 Task: Toggle the experimental feature "Use scope information from source maps".
Action: Mouse moved to (965, 27)
Screenshot: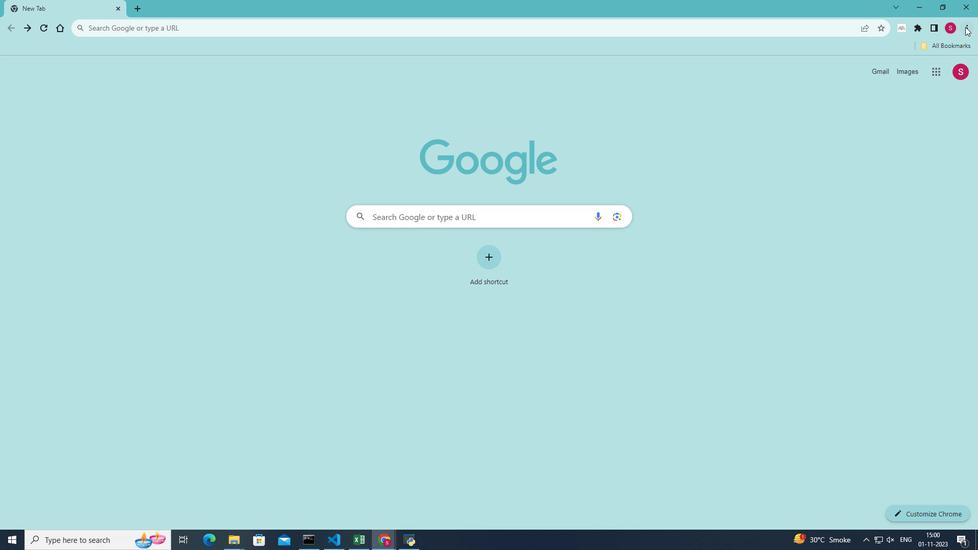 
Action: Mouse pressed left at (965, 27)
Screenshot: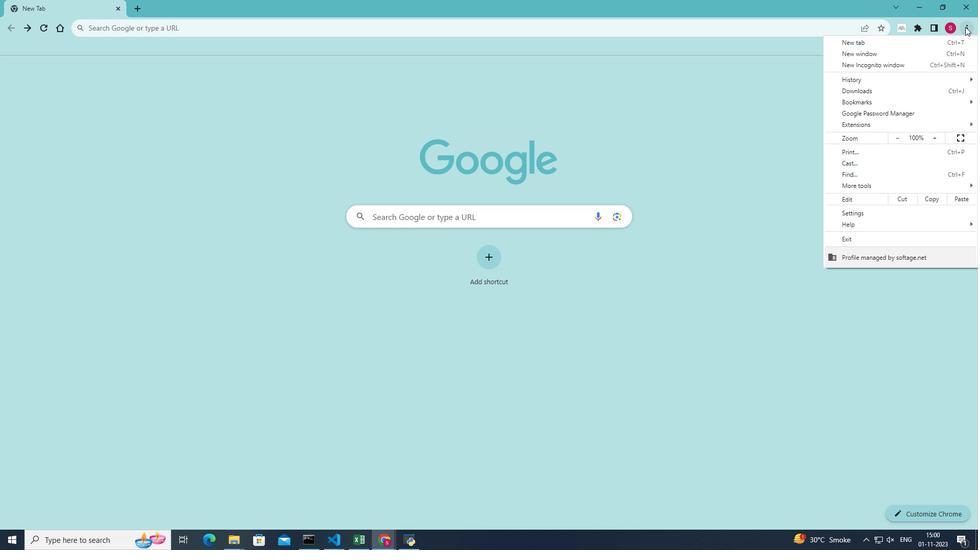 
Action: Mouse moved to (866, 186)
Screenshot: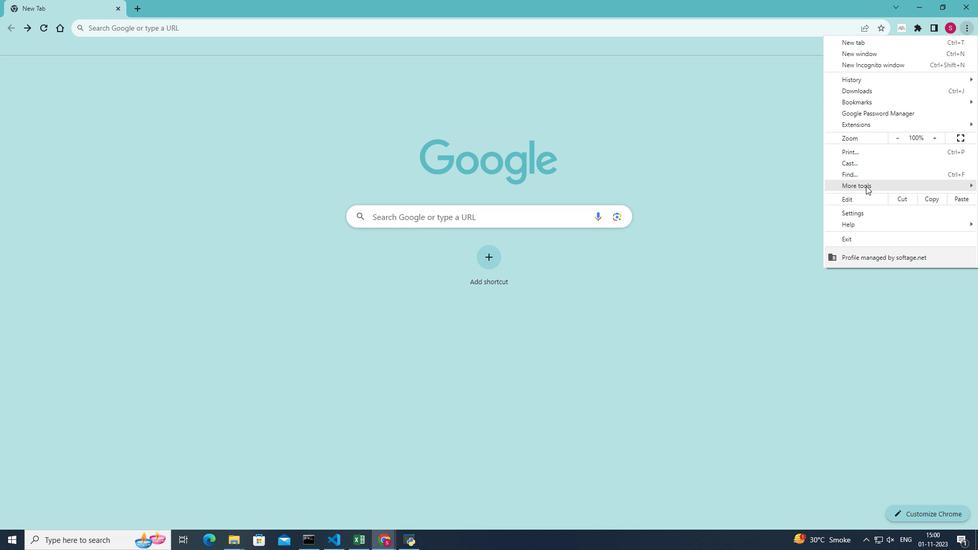 
Action: Mouse pressed left at (866, 186)
Screenshot: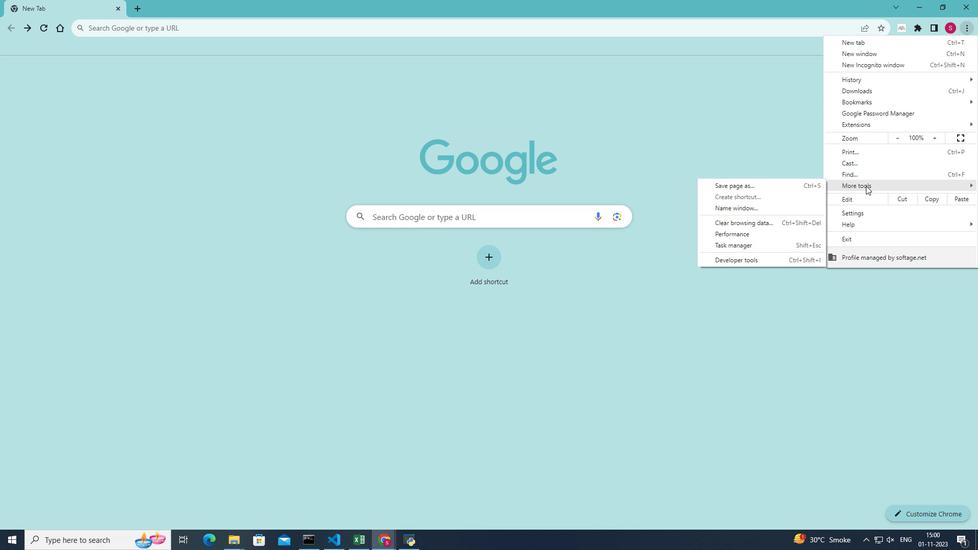 
Action: Mouse moved to (759, 254)
Screenshot: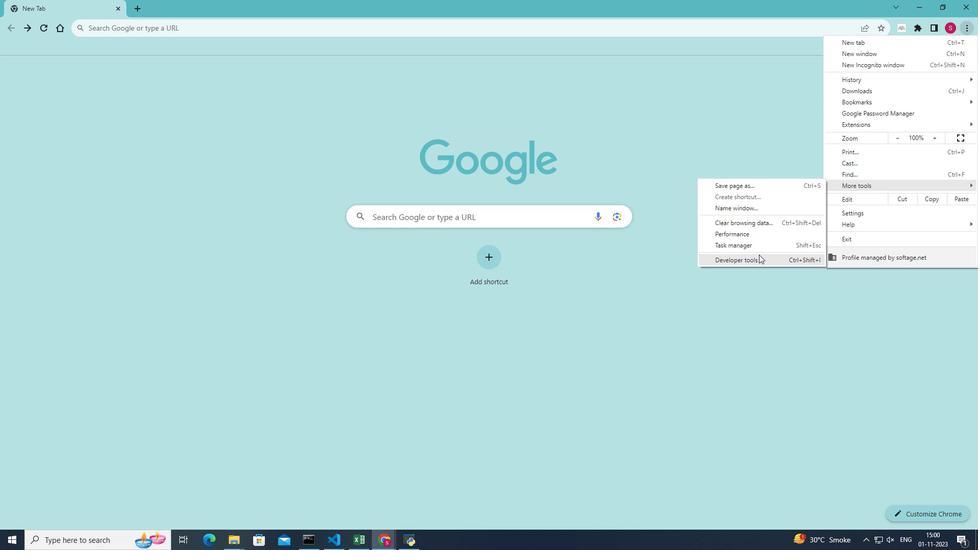 
Action: Mouse pressed left at (759, 254)
Screenshot: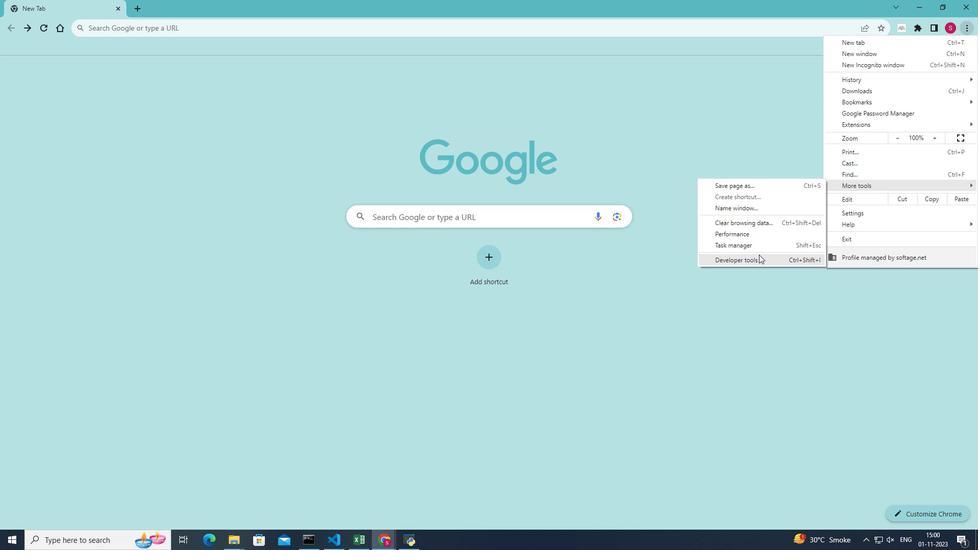
Action: Mouse moved to (943, 60)
Screenshot: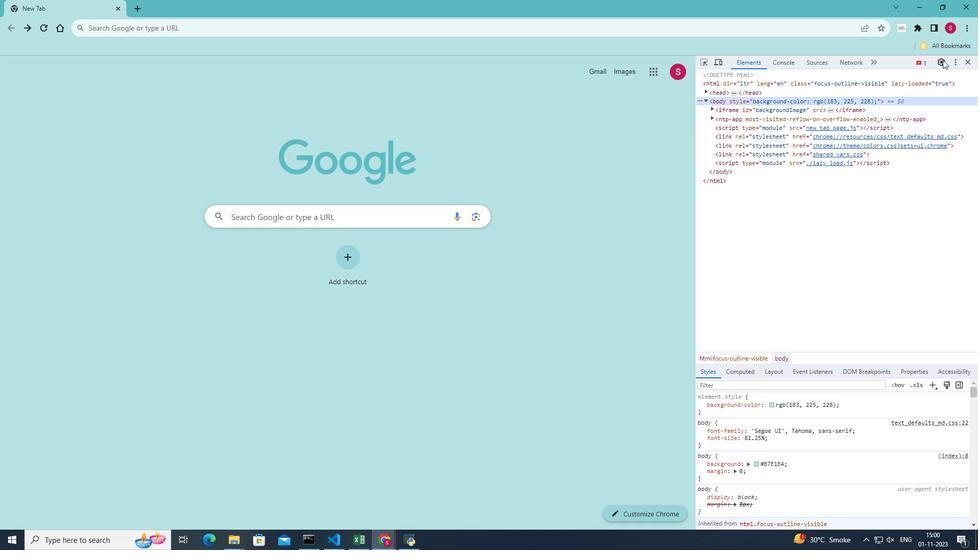 
Action: Mouse pressed left at (943, 60)
Screenshot: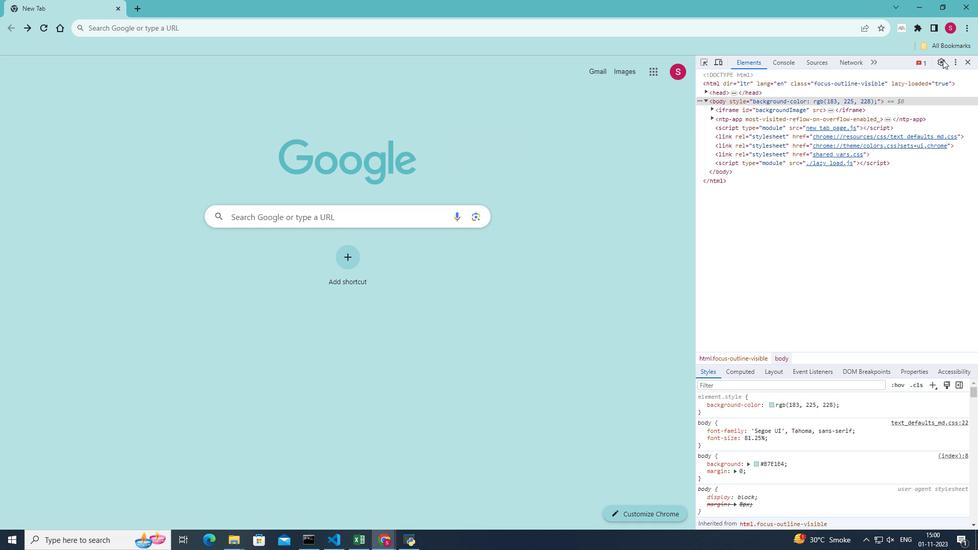 
Action: Mouse moved to (732, 114)
Screenshot: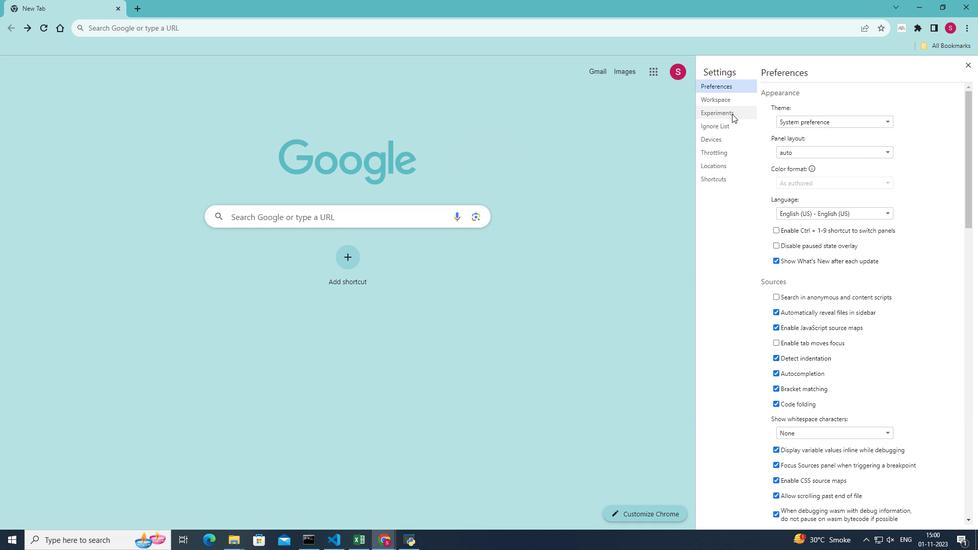 
Action: Mouse pressed left at (732, 114)
Screenshot: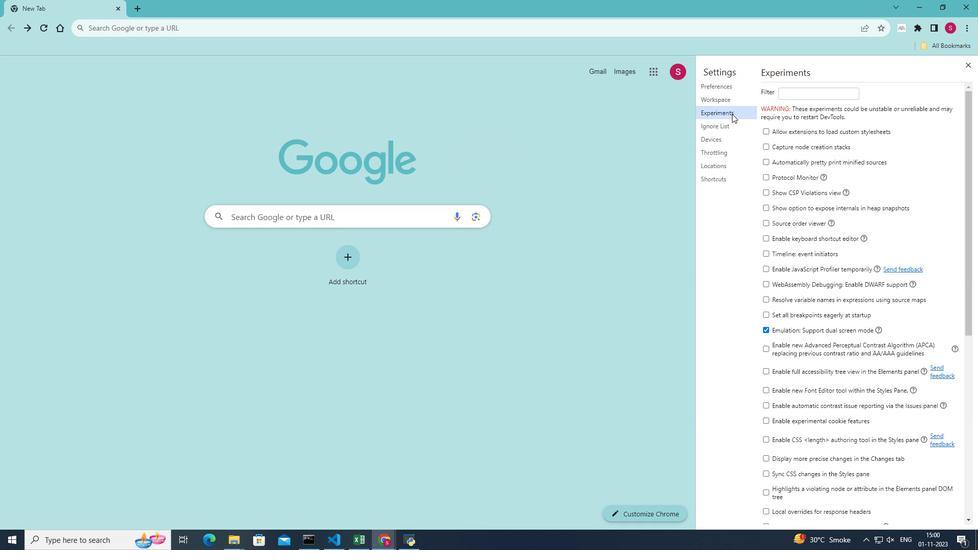 
Action: Mouse moved to (927, 231)
Screenshot: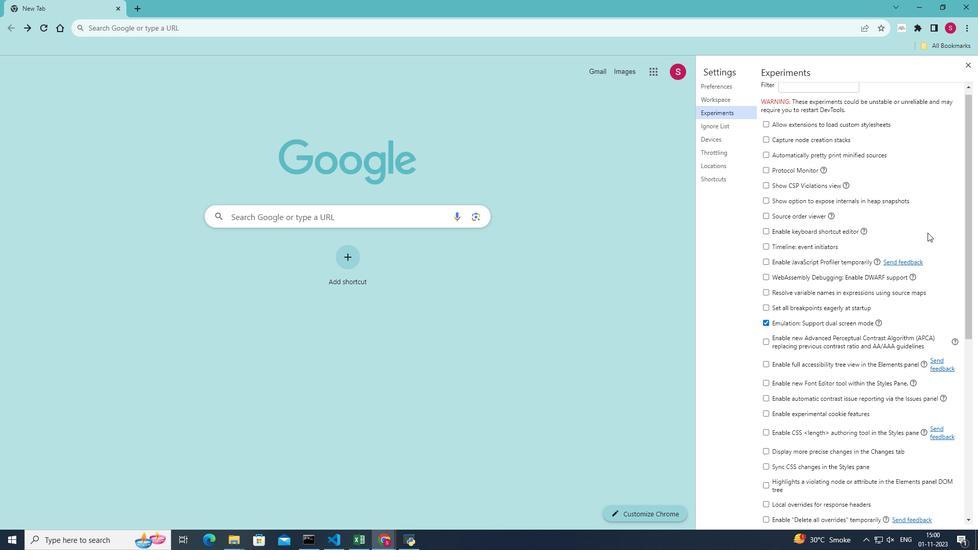 
Action: Mouse scrolled (927, 231) with delta (0, 0)
Screenshot: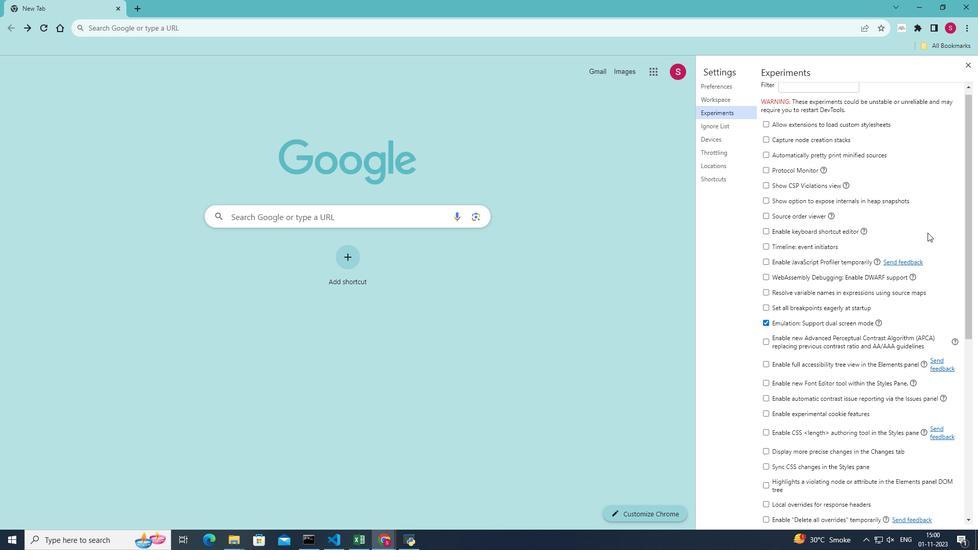 
Action: Mouse moved to (927, 232)
Screenshot: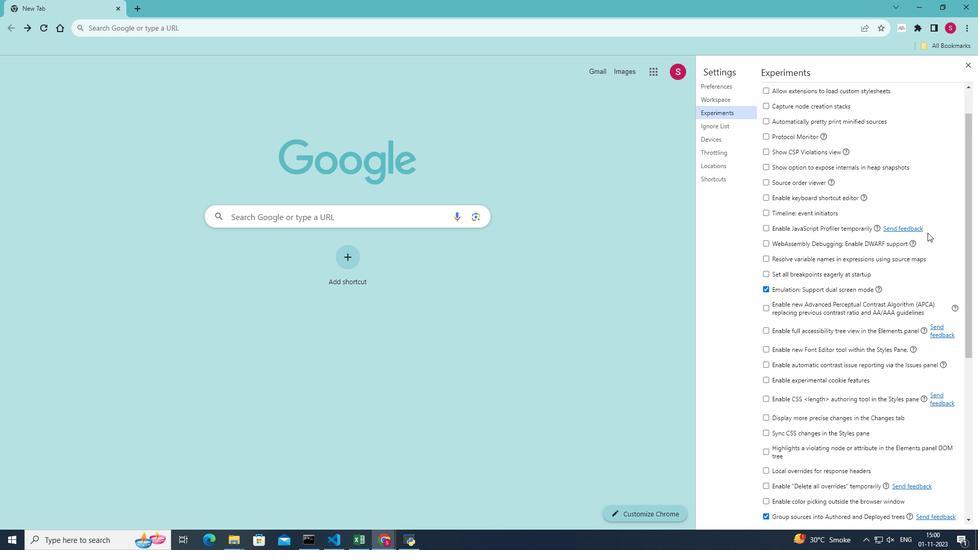
Action: Mouse scrolled (927, 231) with delta (0, 0)
Screenshot: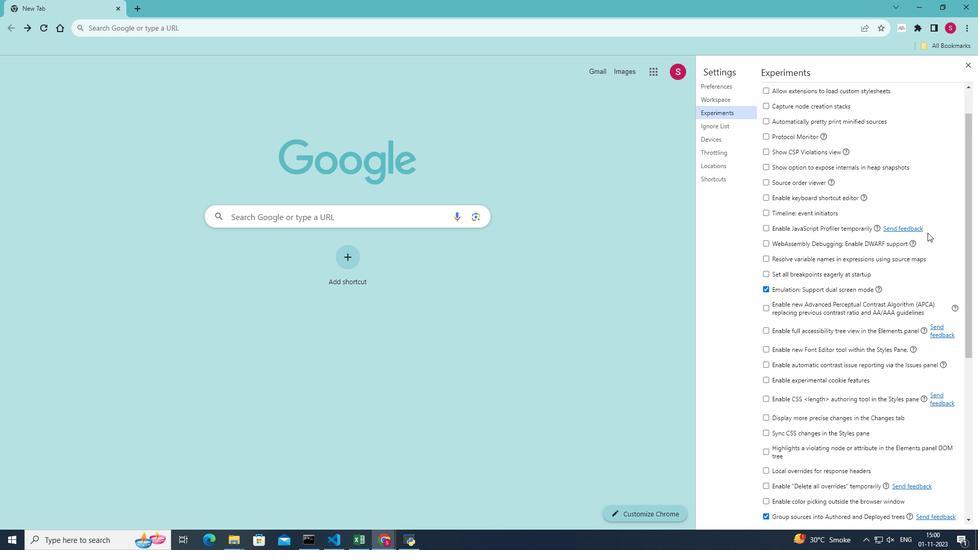 
Action: Mouse moved to (927, 232)
Screenshot: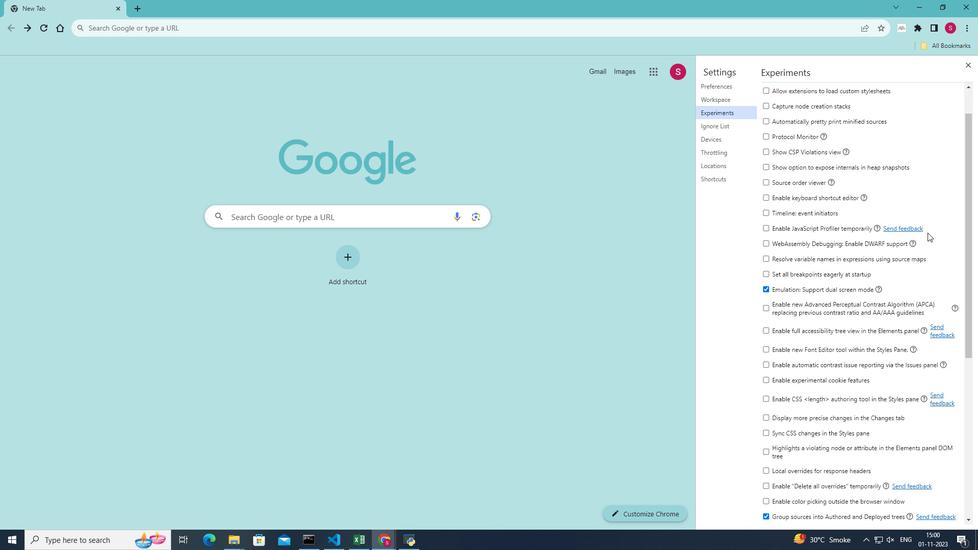 
Action: Mouse scrolled (927, 231) with delta (0, 0)
Screenshot: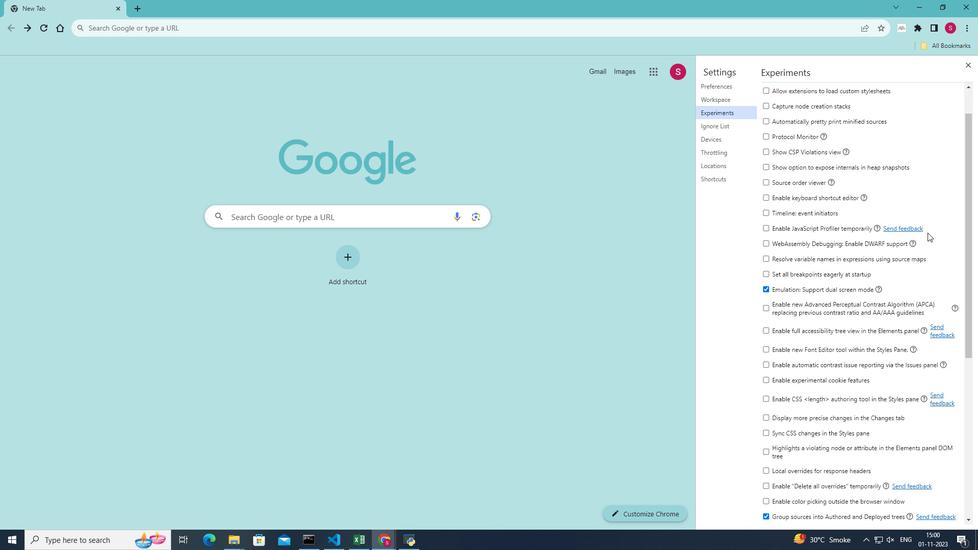 
Action: Mouse moved to (928, 232)
Screenshot: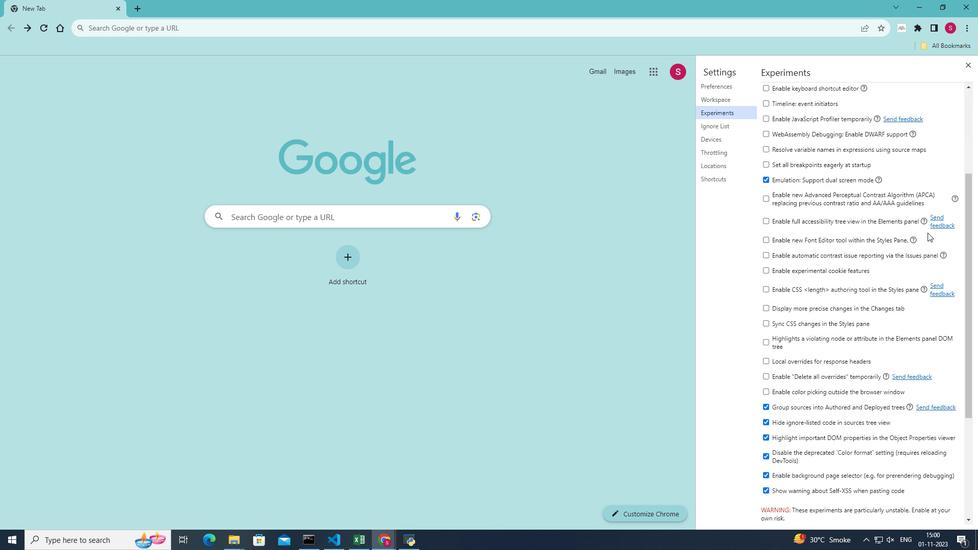 
Action: Mouse scrolled (928, 232) with delta (0, 0)
Screenshot: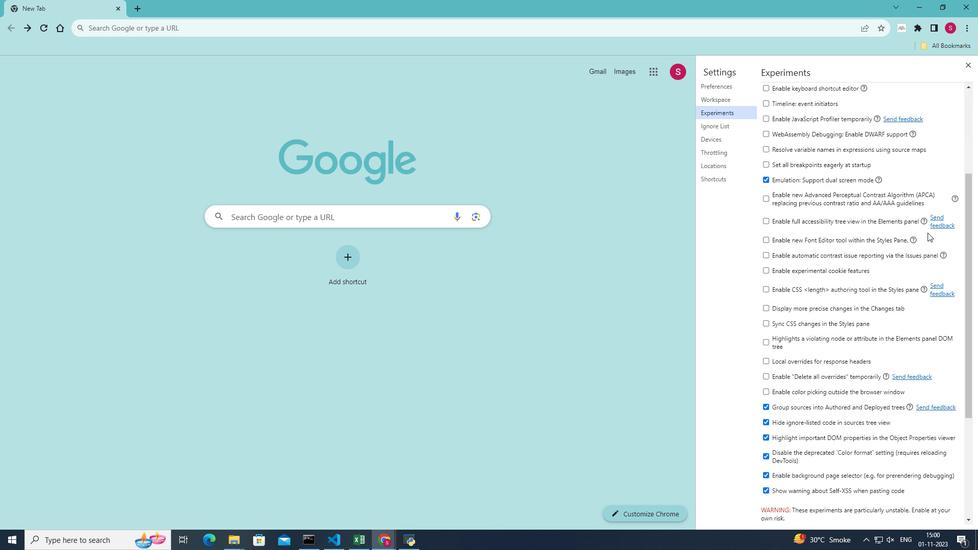 
Action: Mouse scrolled (928, 232) with delta (0, 0)
Screenshot: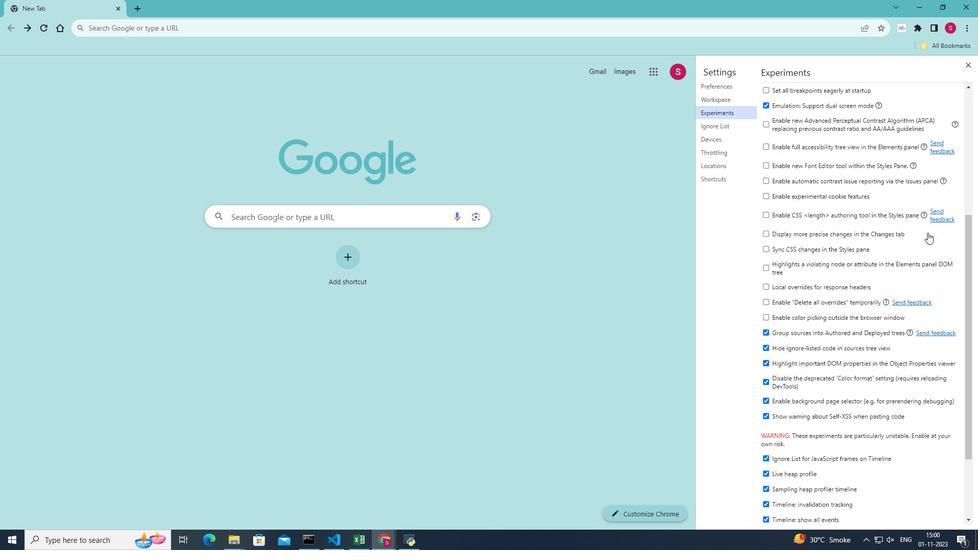 
Action: Mouse scrolled (928, 232) with delta (0, 0)
Screenshot: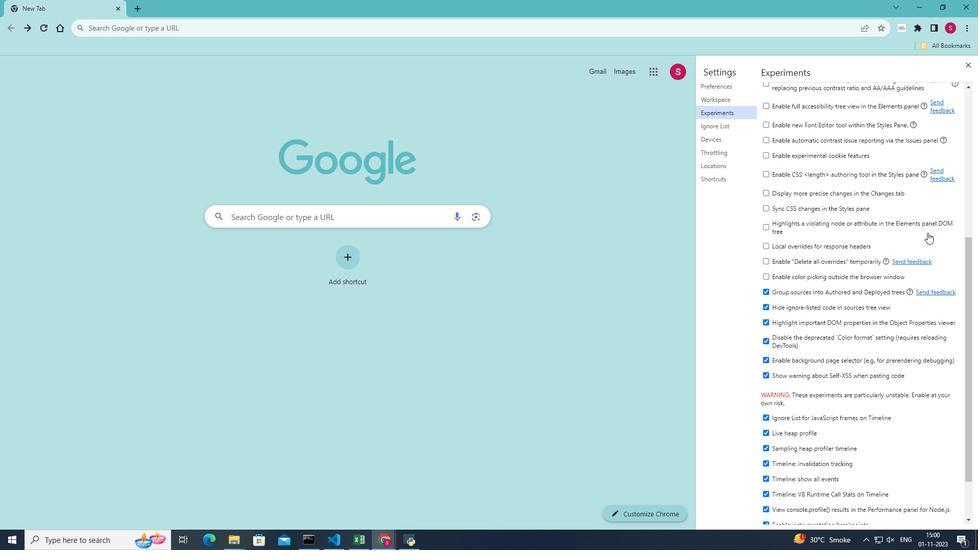 
Action: Mouse scrolled (928, 232) with delta (0, 0)
Screenshot: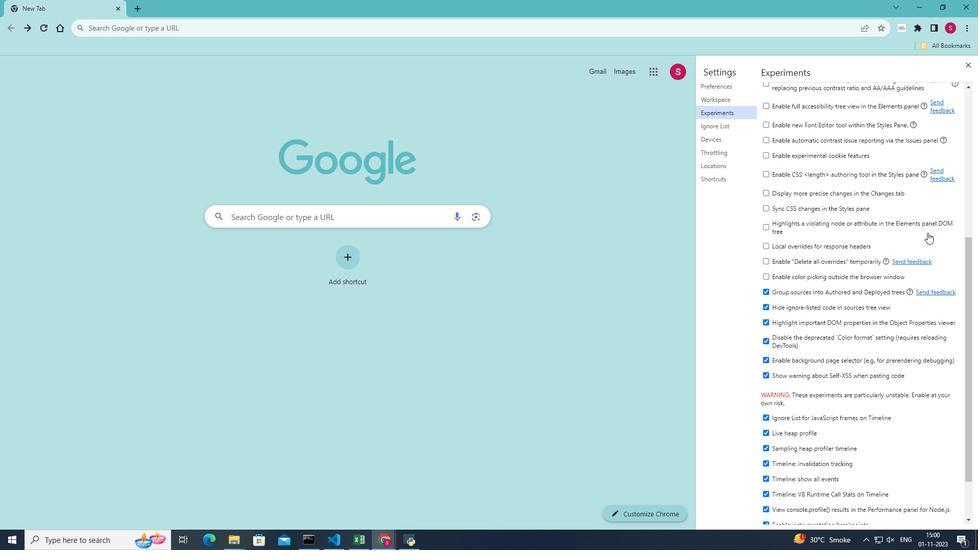 
Action: Mouse scrolled (928, 232) with delta (0, 0)
Screenshot: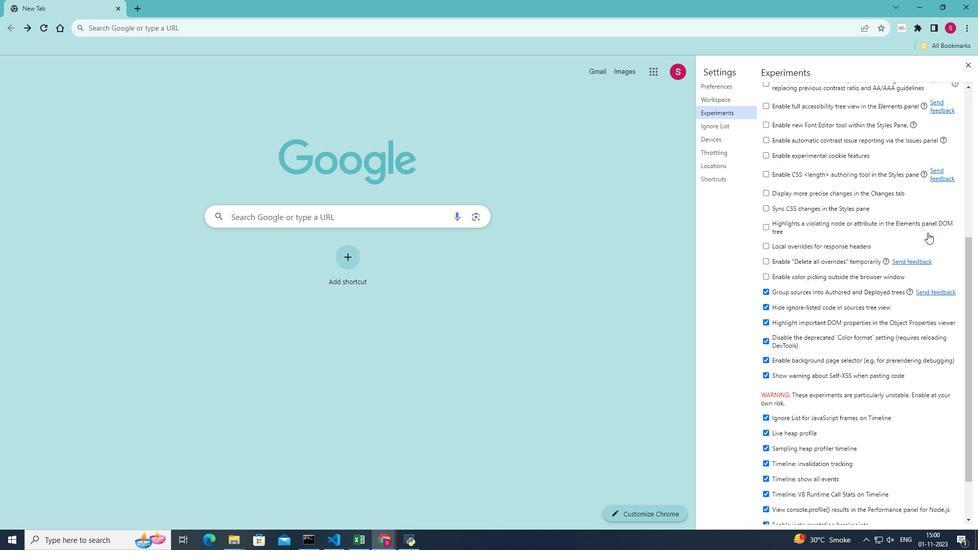 
Action: Mouse scrolled (928, 232) with delta (0, 0)
Screenshot: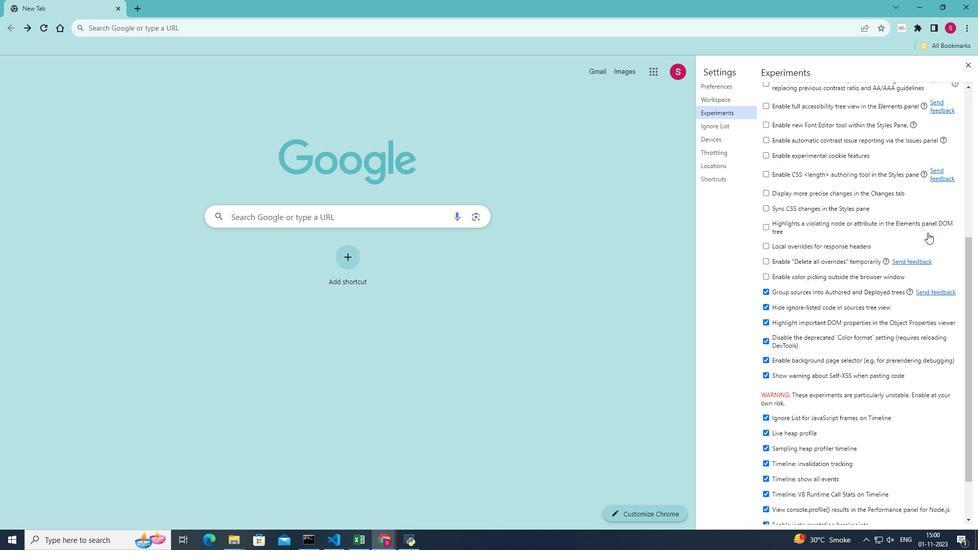 
Action: Mouse scrolled (928, 232) with delta (0, 0)
Screenshot: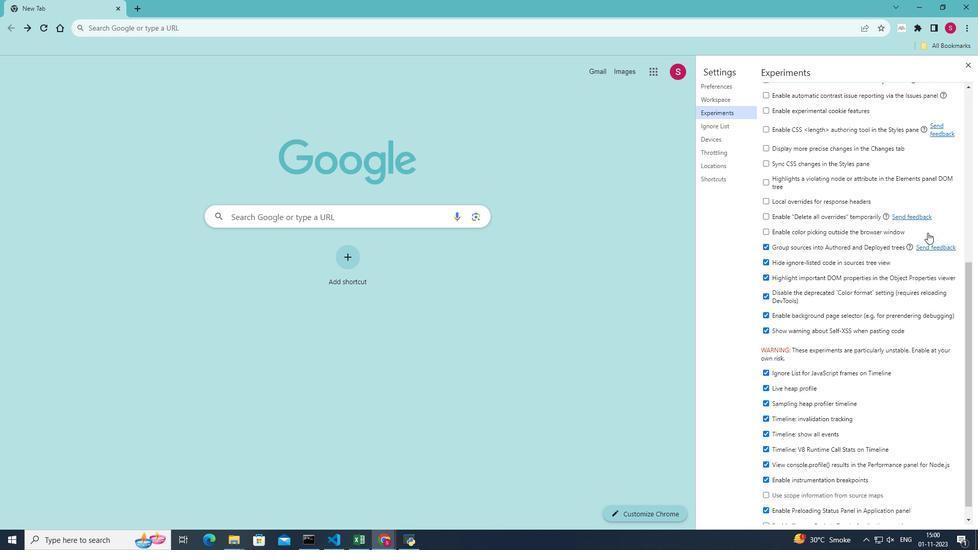 
Action: Mouse moved to (766, 481)
Screenshot: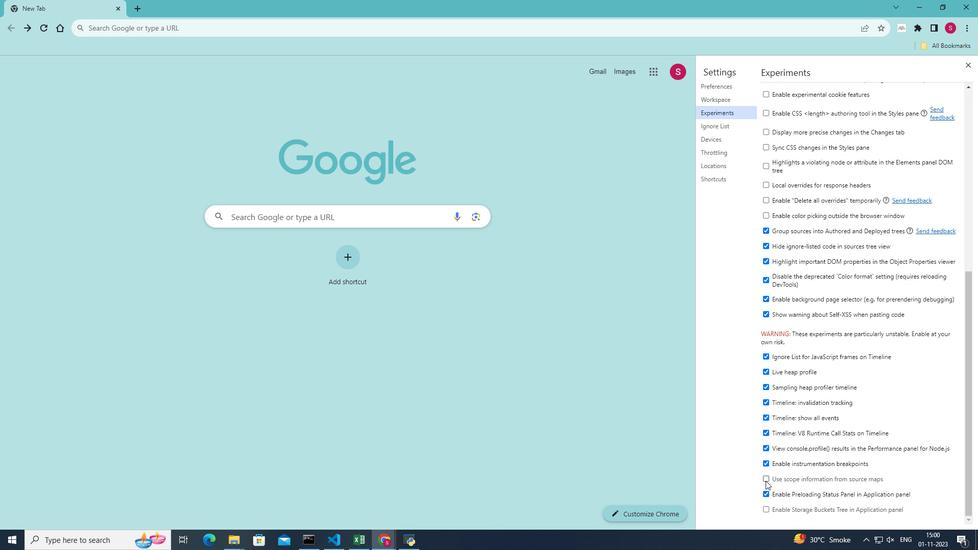 
Action: Mouse pressed left at (766, 481)
Screenshot: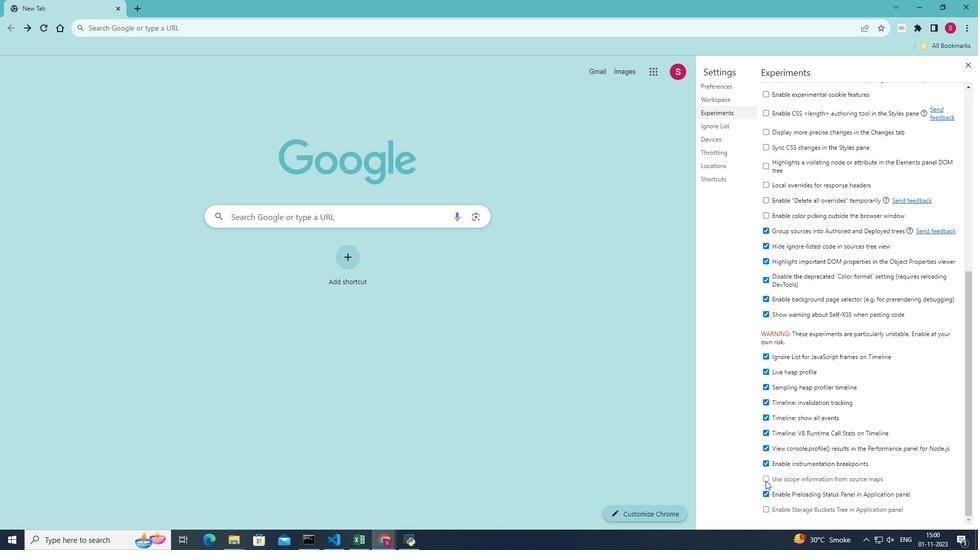 
Action: Mouse moved to (883, 425)
Screenshot: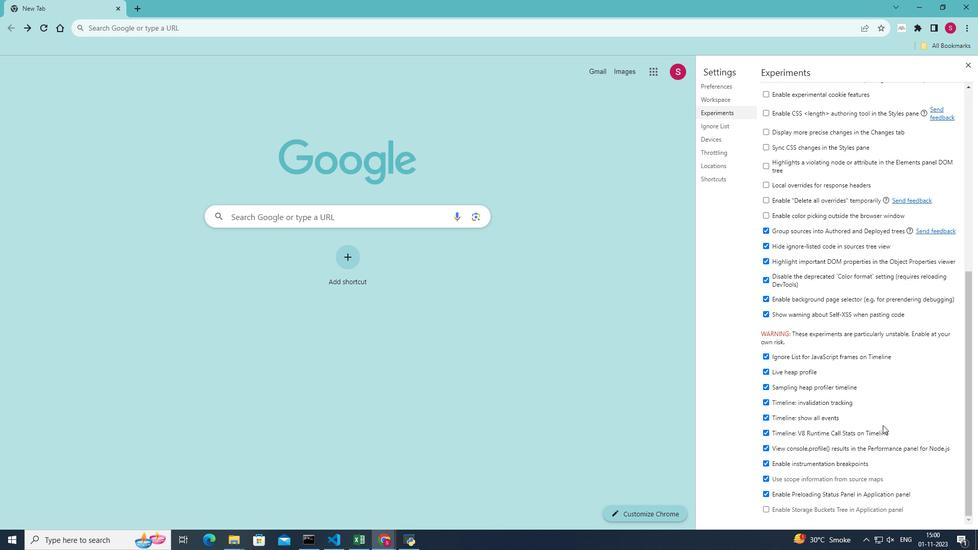 
